 Task: View markdown and copy it.
Action: Mouse moved to (282, 228)
Screenshot: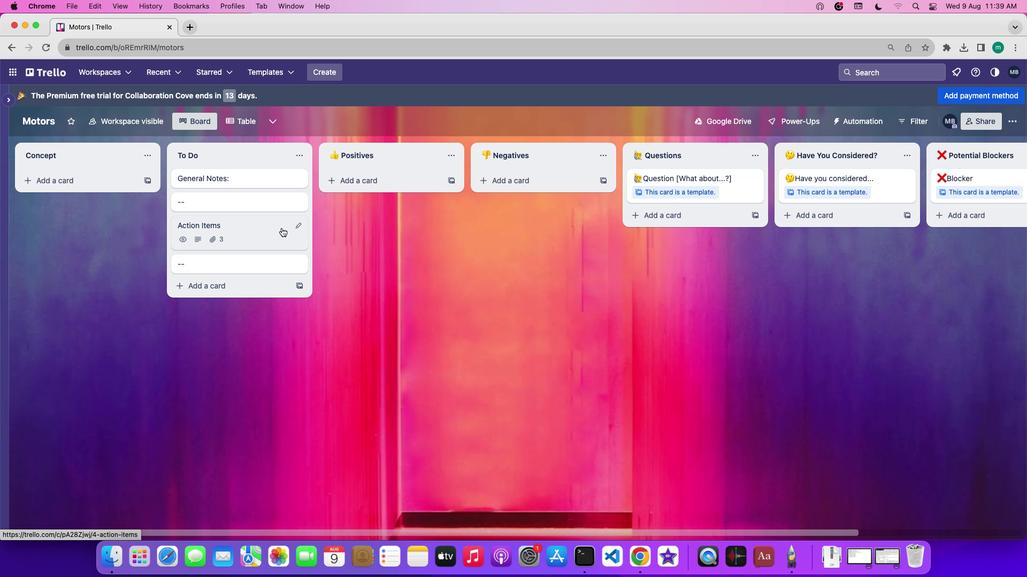 
Action: Mouse pressed left at (282, 228)
Screenshot: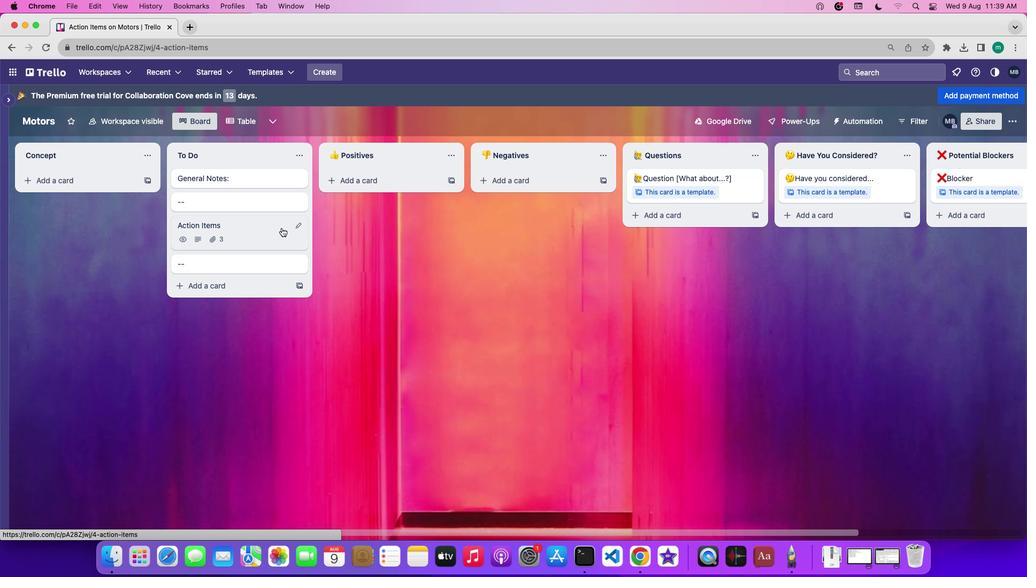 
Action: Mouse moved to (443, 215)
Screenshot: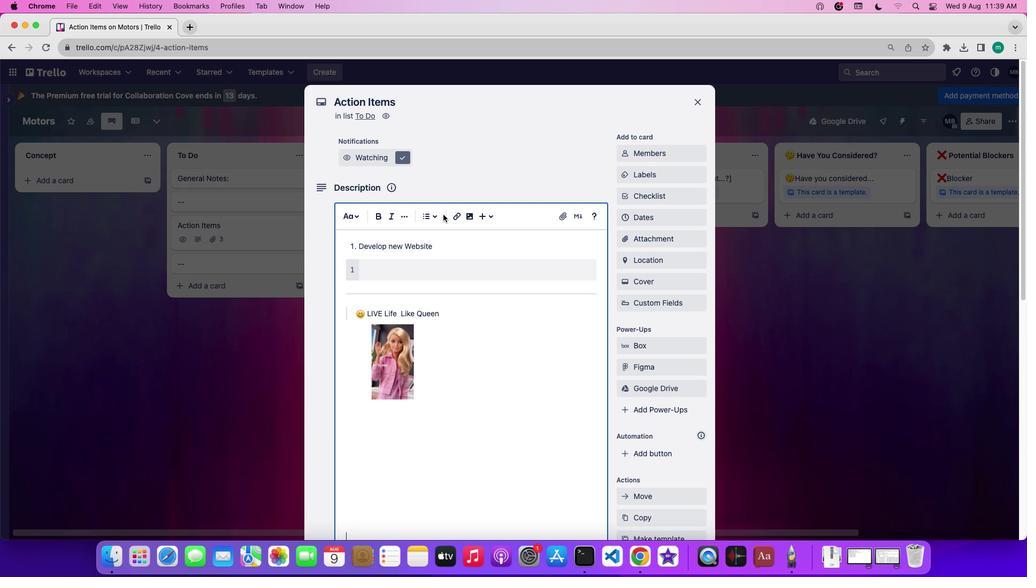 
Action: Mouse pressed left at (443, 215)
Screenshot: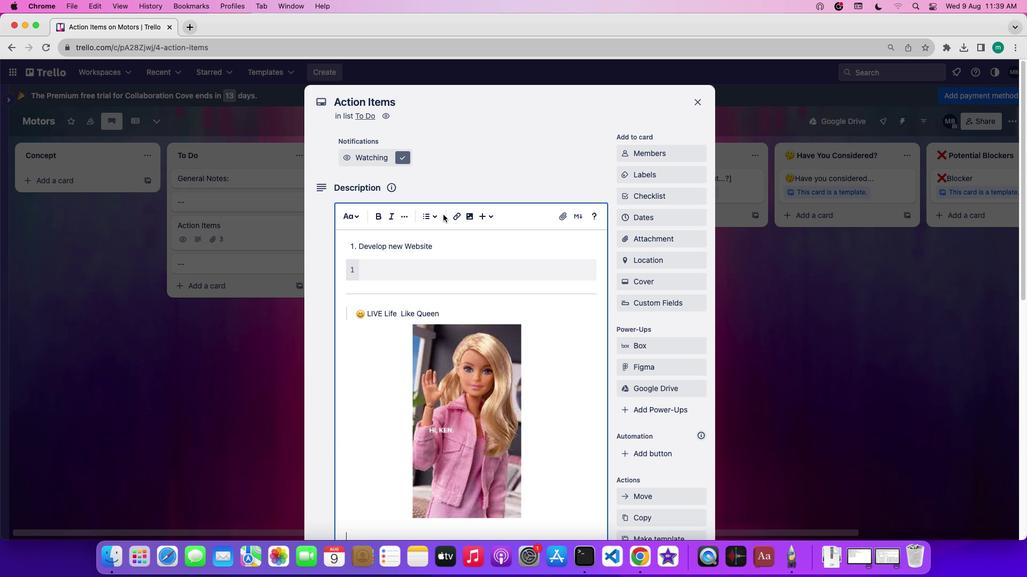 
Action: Mouse moved to (576, 217)
Screenshot: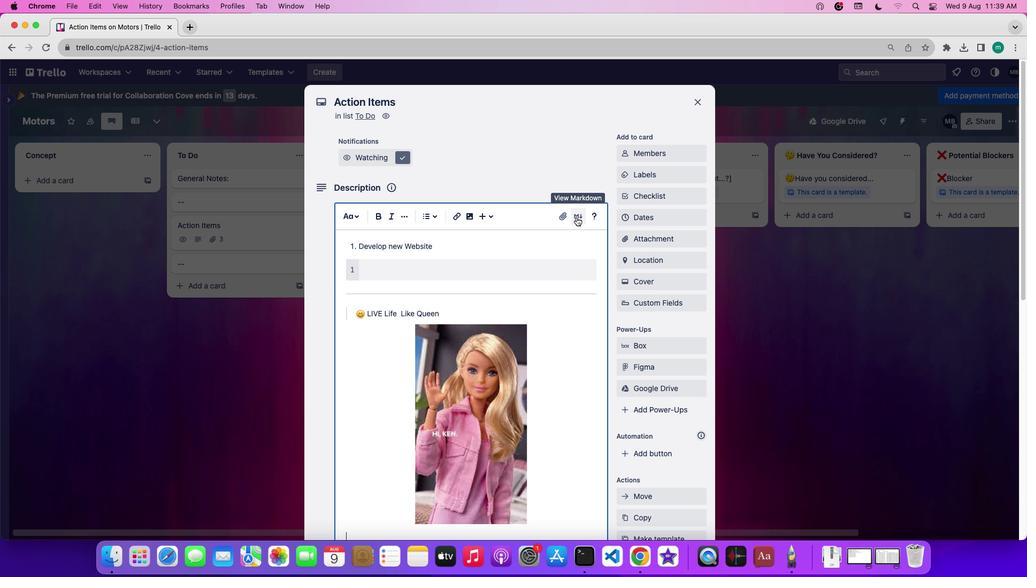 
Action: Mouse pressed left at (576, 217)
Screenshot: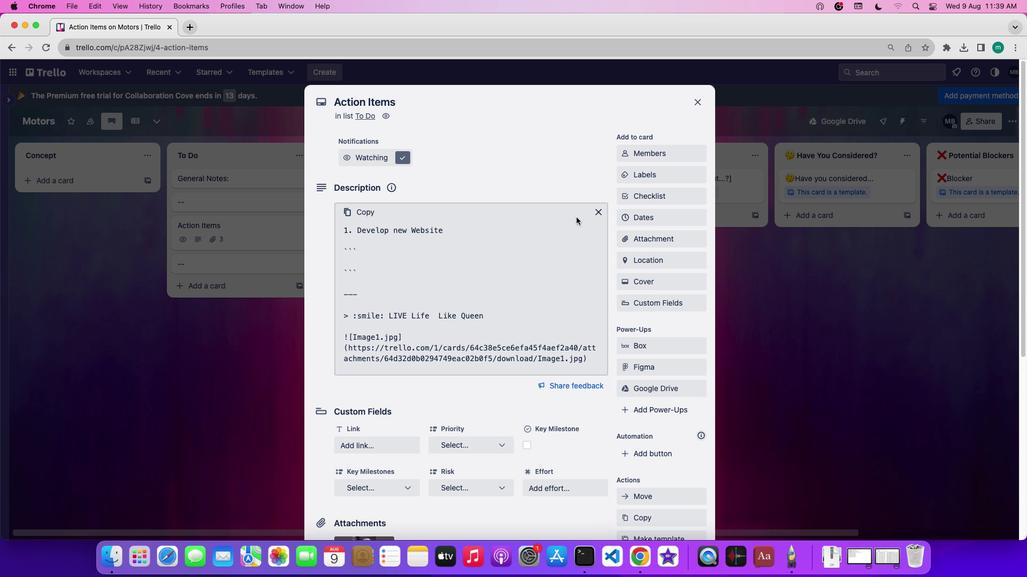 
Action: Mouse moved to (344, 229)
Screenshot: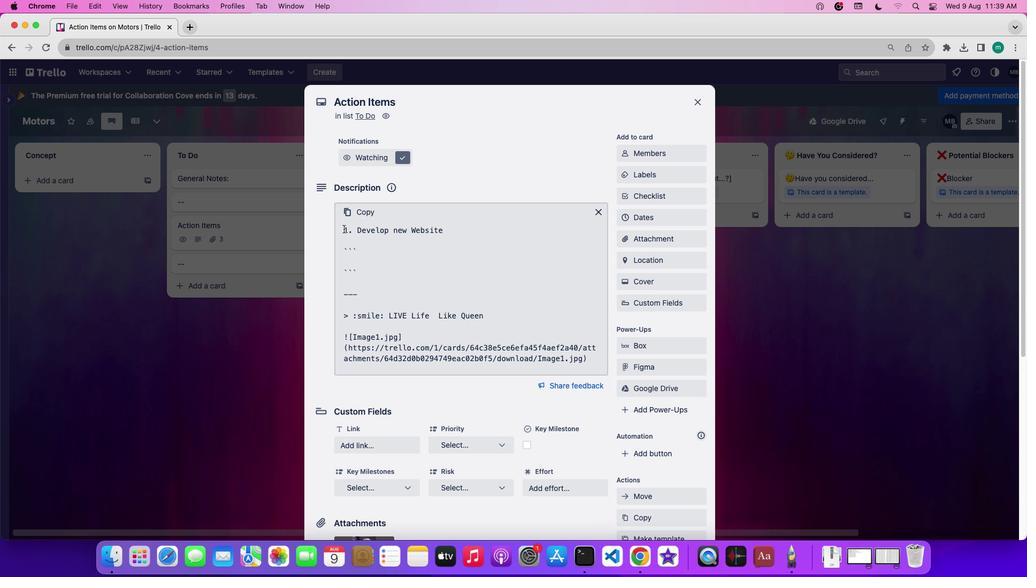 
Action: Mouse pressed left at (344, 229)
Screenshot: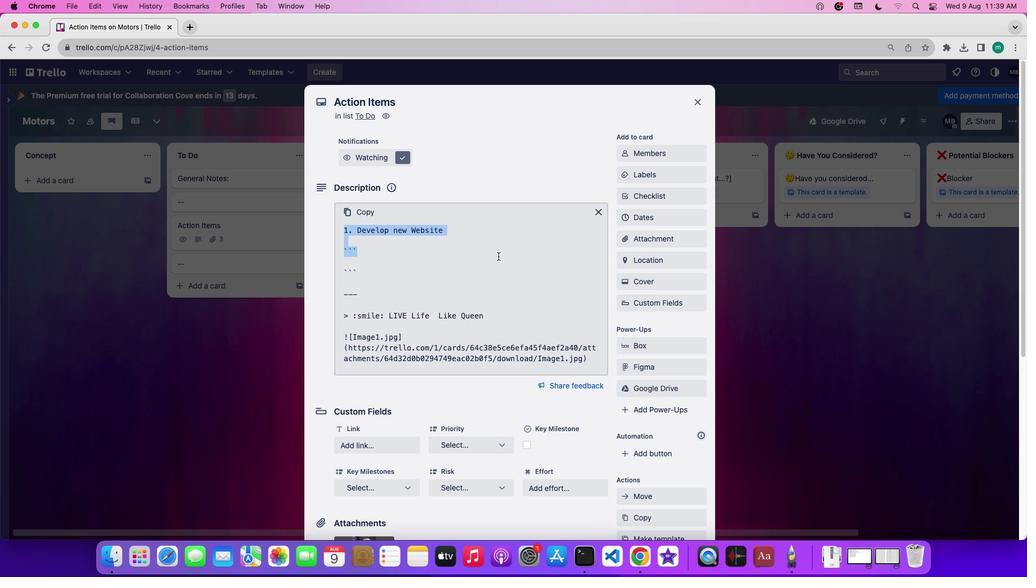 
Action: Mouse moved to (575, 358)
Screenshot: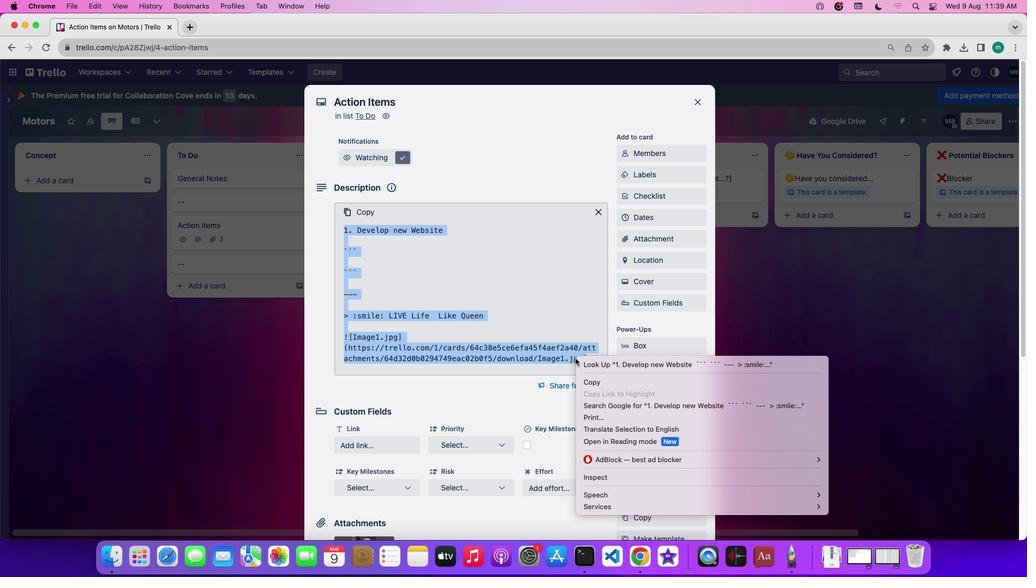 
Action: Mouse pressed right at (575, 358)
Screenshot: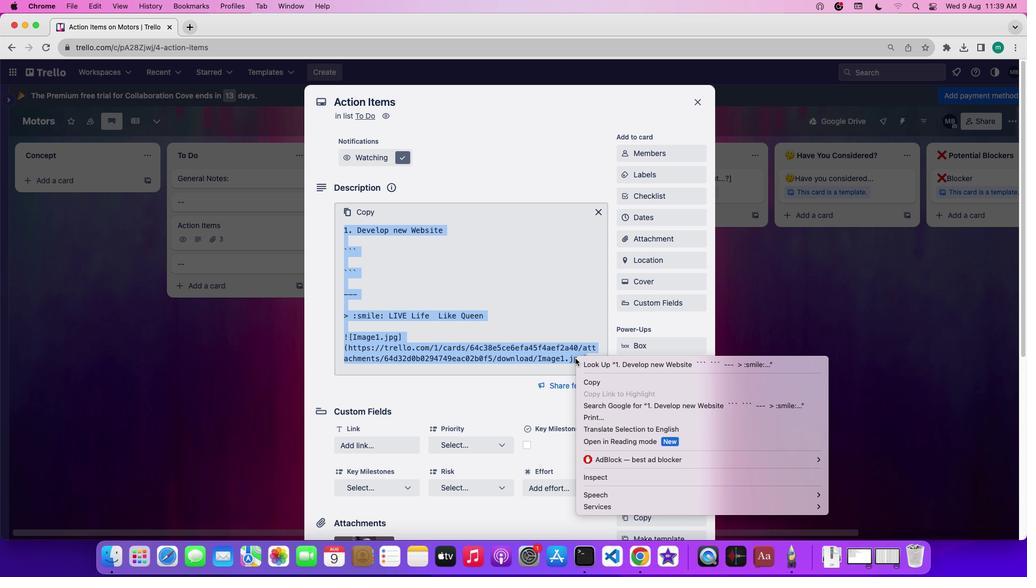 
Action: Mouse moved to (587, 379)
Screenshot: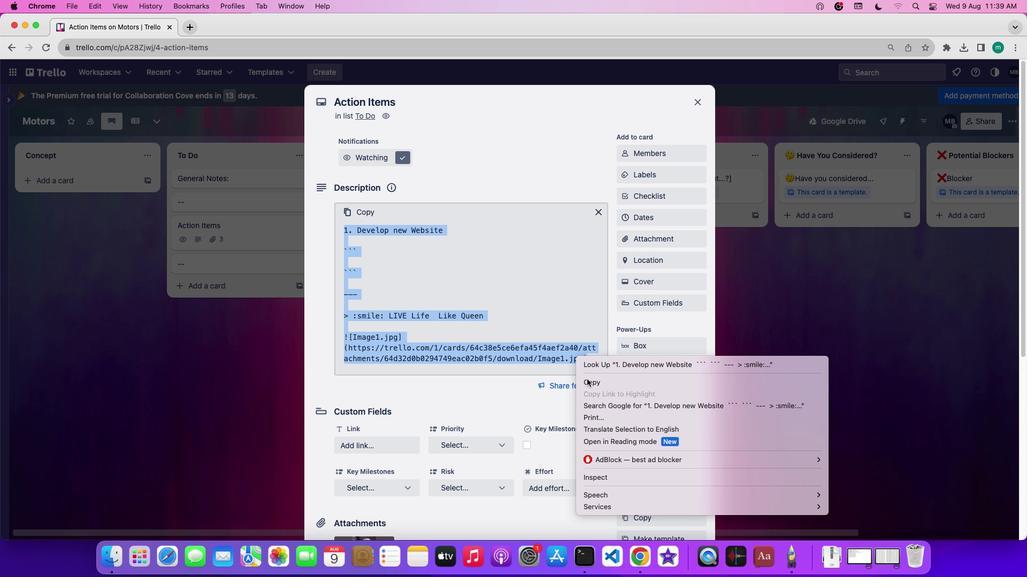 
Action: Mouse pressed left at (587, 379)
Screenshot: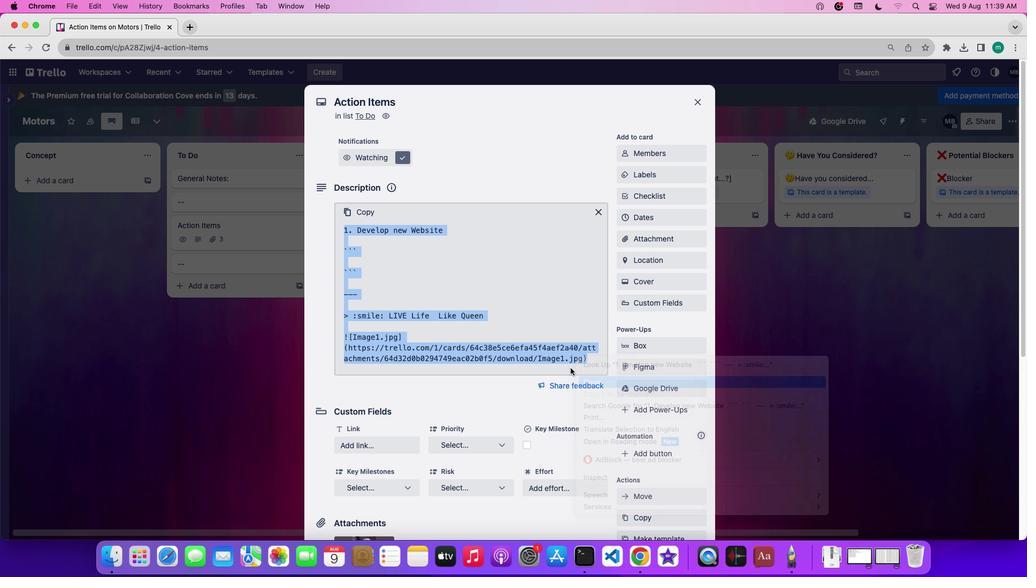 
Action: Mouse moved to (540, 357)
Screenshot: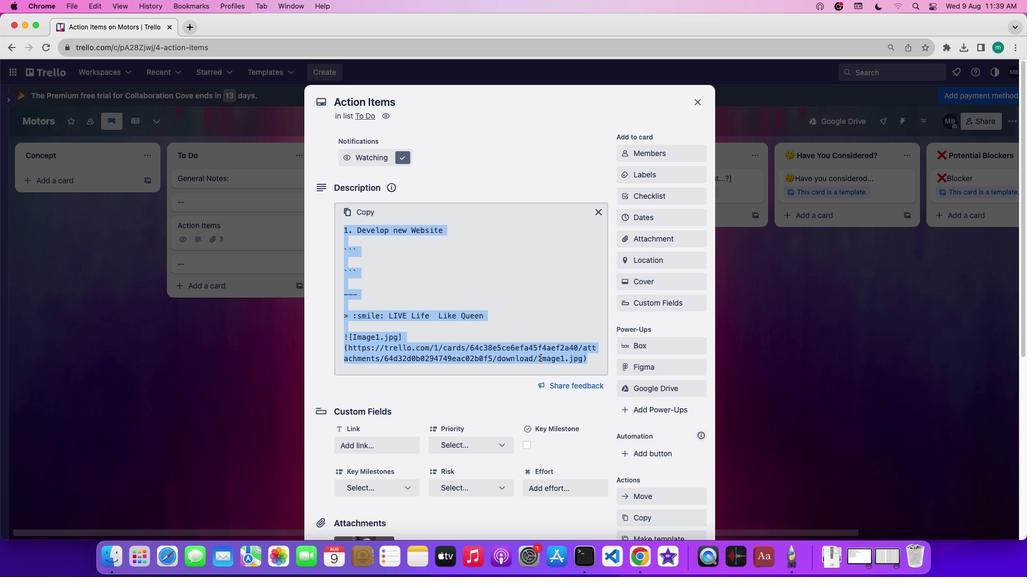 
